 Task: Add Aura Cacia Calming Chill Pill Fizzy Bath to the cart.
Action: Mouse moved to (657, 247)
Screenshot: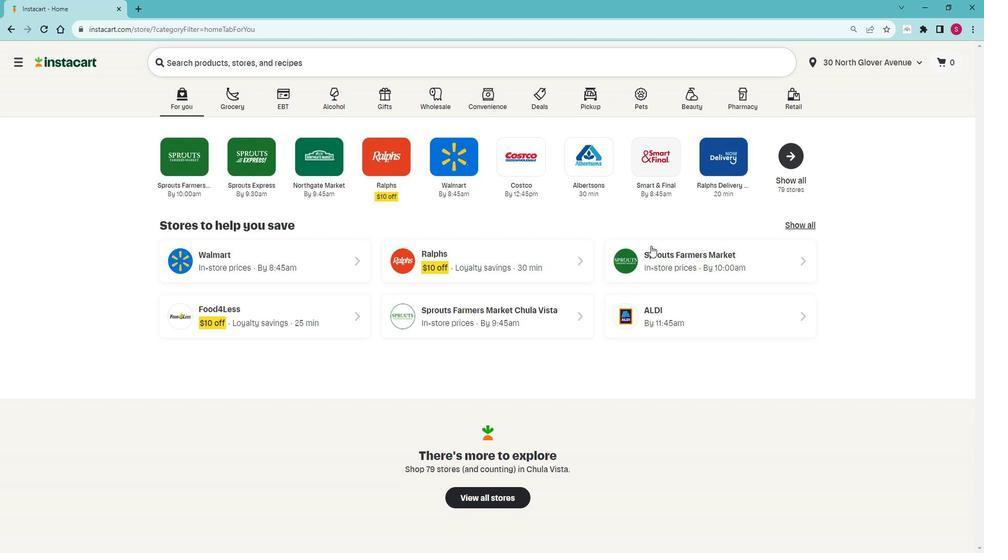 
Action: Mouse pressed left at (657, 247)
Screenshot: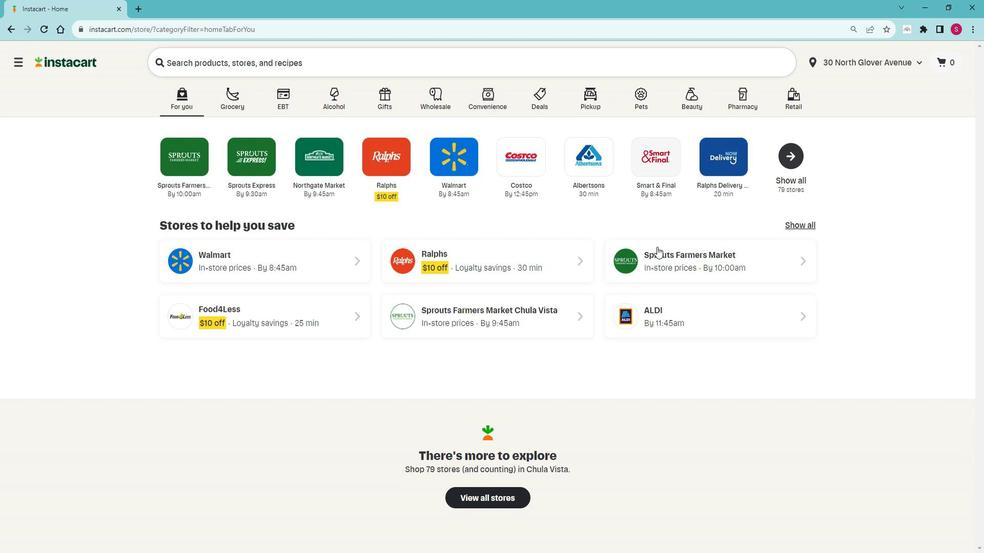 
Action: Mouse moved to (83, 313)
Screenshot: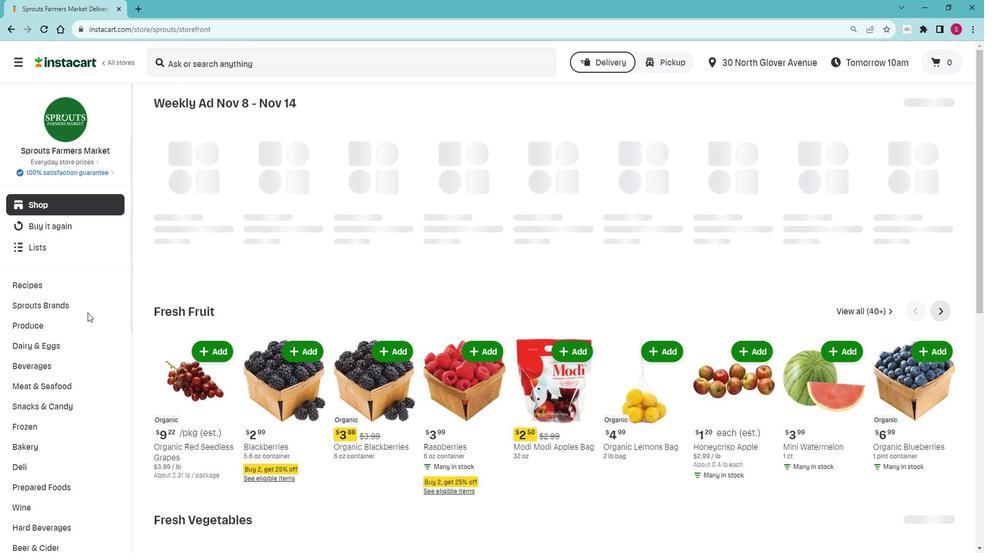 
Action: Mouse scrolled (83, 313) with delta (0, 0)
Screenshot: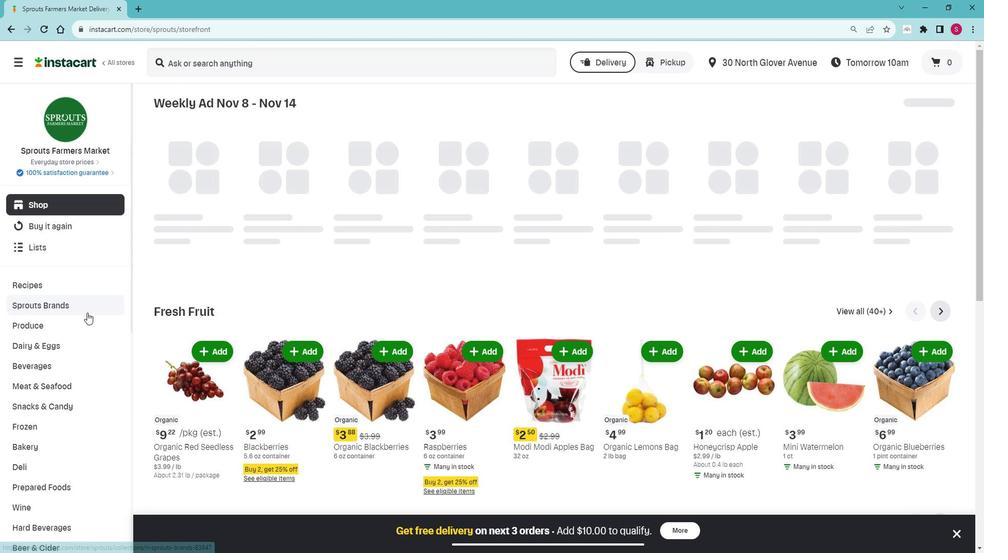 
Action: Mouse scrolled (83, 313) with delta (0, 0)
Screenshot: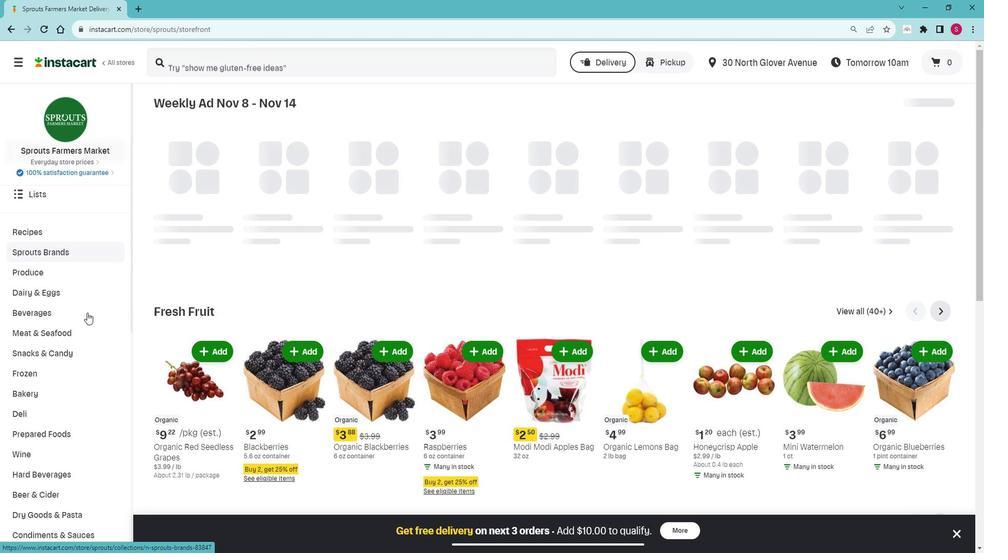 
Action: Mouse scrolled (83, 313) with delta (0, 0)
Screenshot: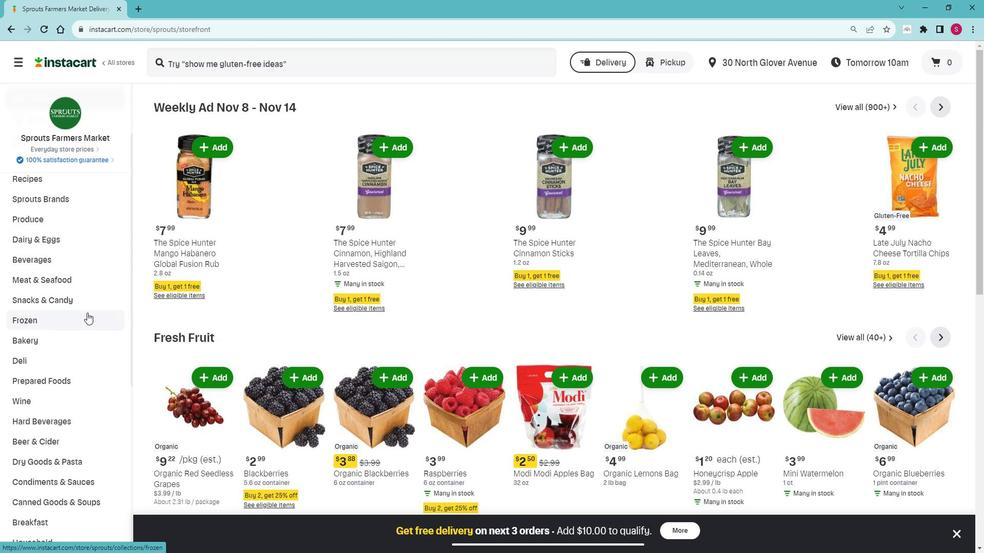 
Action: Mouse scrolled (83, 313) with delta (0, 0)
Screenshot: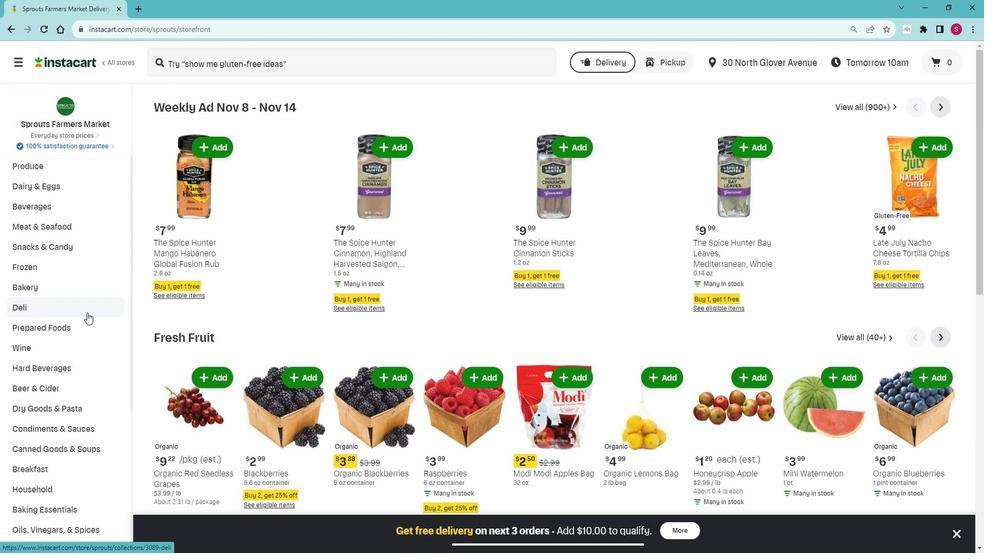 
Action: Mouse scrolled (83, 313) with delta (0, 0)
Screenshot: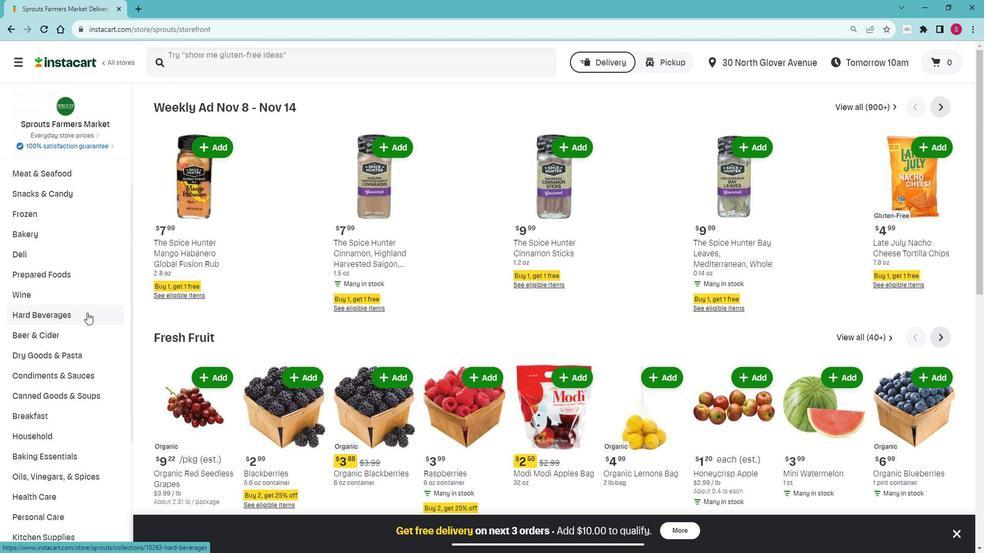 
Action: Mouse moved to (79, 462)
Screenshot: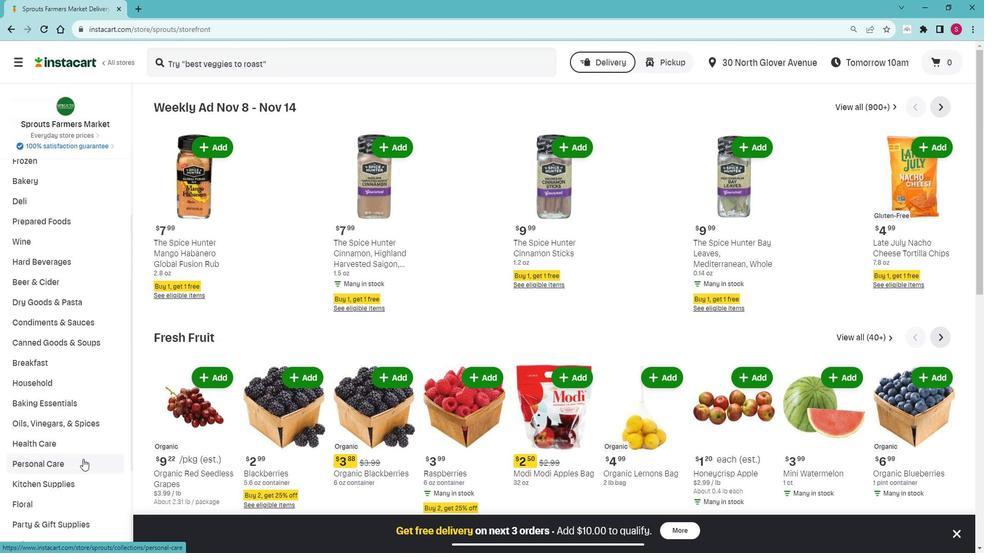 
Action: Mouse pressed left at (79, 462)
Screenshot: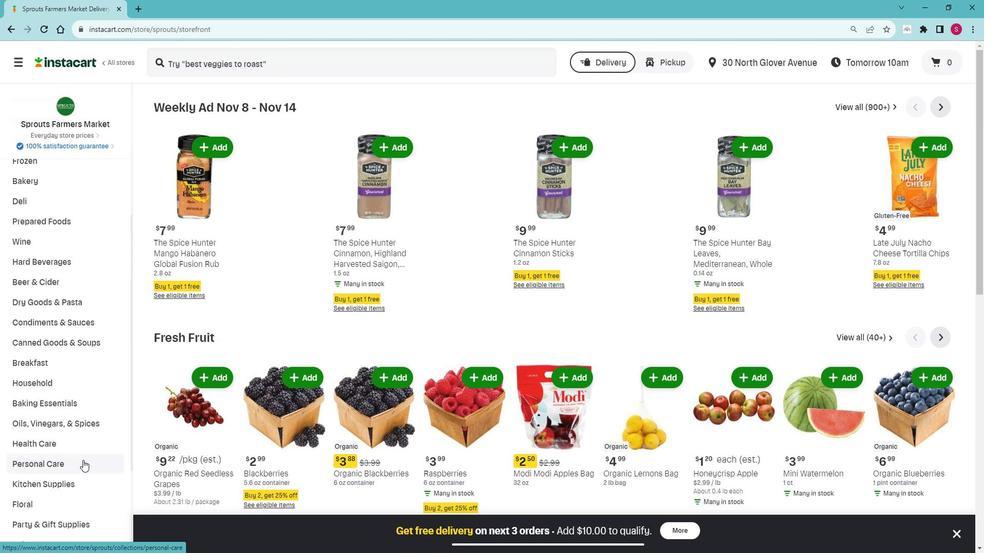 
Action: Mouse moved to (69, 479)
Screenshot: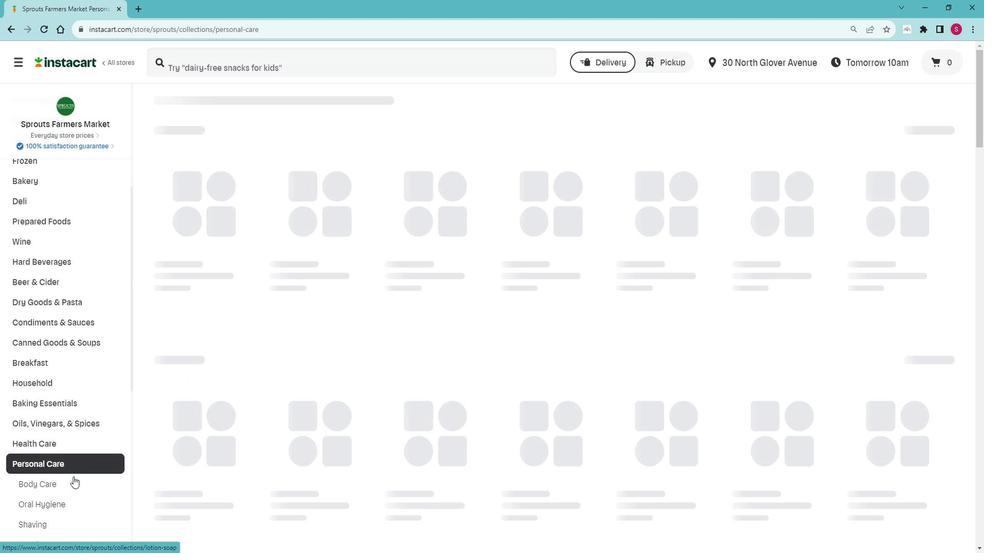
Action: Mouse pressed left at (69, 479)
Screenshot: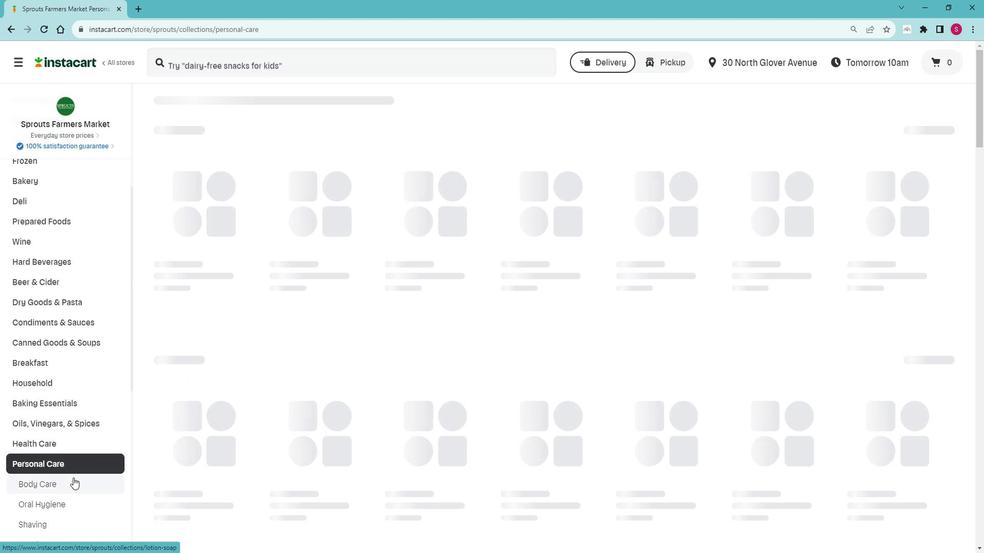 
Action: Mouse moved to (402, 151)
Screenshot: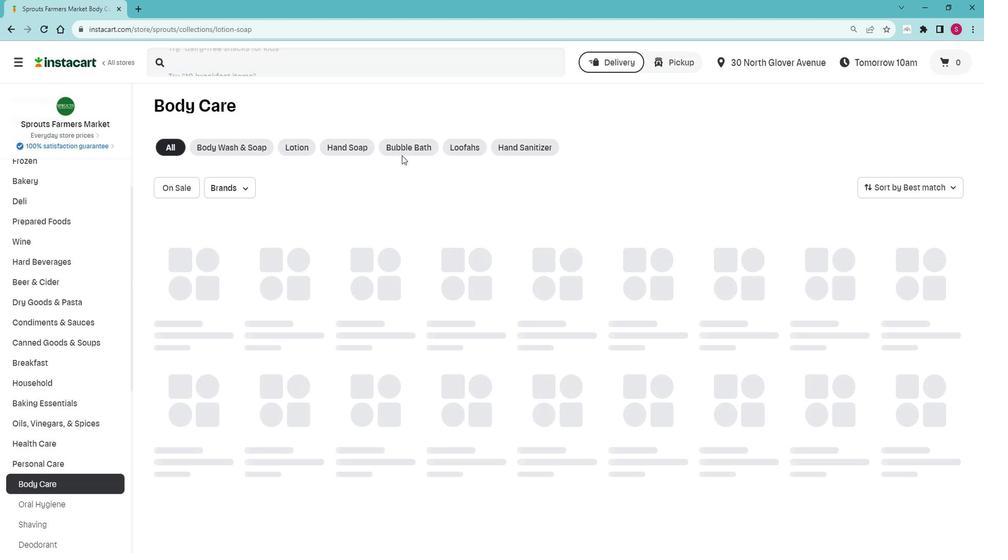 
Action: Mouse pressed left at (402, 151)
Screenshot: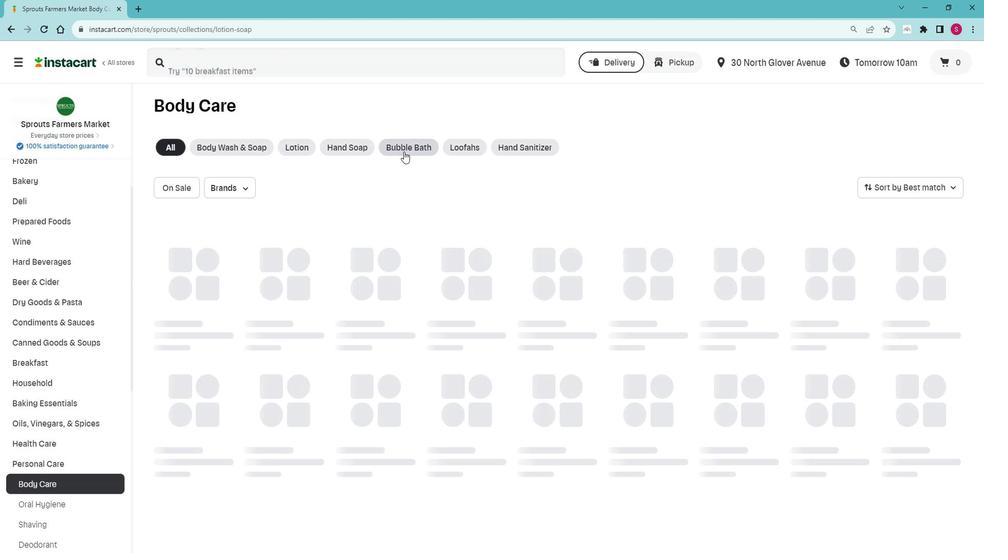
Action: Mouse moved to (337, 67)
Screenshot: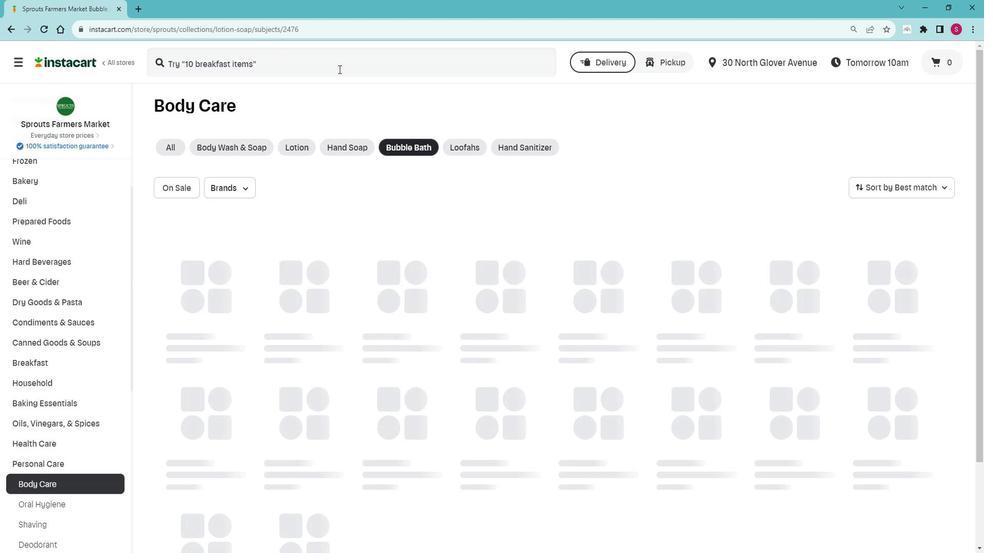 
Action: Mouse pressed left at (337, 67)
Screenshot: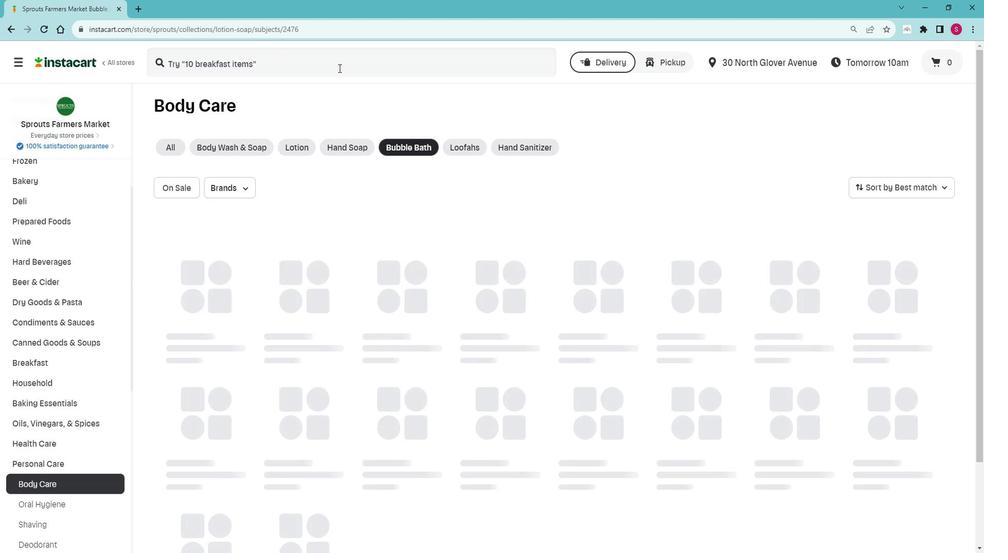 
Action: Key pressed <Key.shift>Aura<Key.space><Key.shift>CAcia<Key.space><Key.backspace><Key.backspace><Key.backspace><Key.backspace><Key.backspace>acia<Key.space><Key.shift>Calming<Key.space><Key.shift>Chill<Key.space><Key.shift>Pill<Key.space><Key.shift>Fizzy<Key.space><Key.shift>Bath<Key.space><Key.enter>
Screenshot: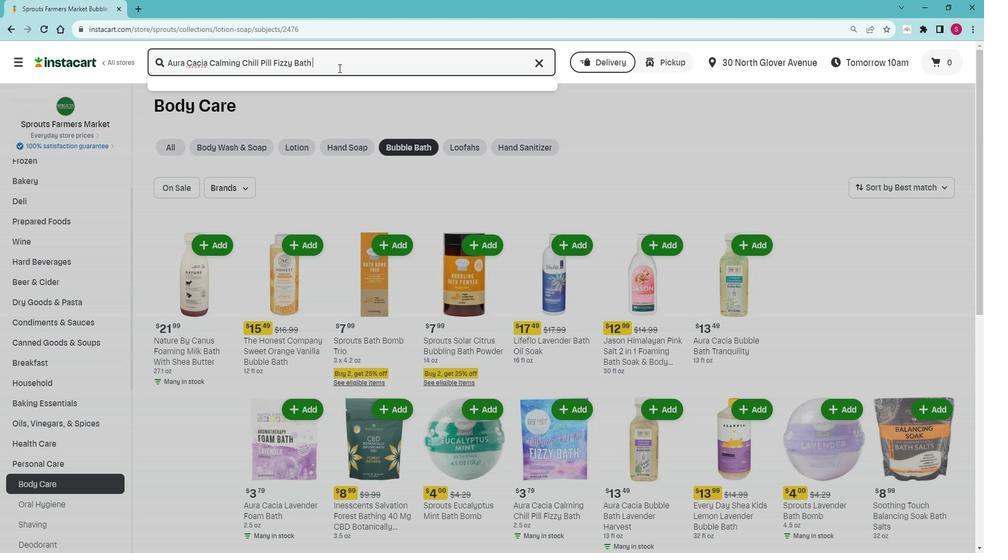 
Action: Mouse moved to (610, 144)
Screenshot: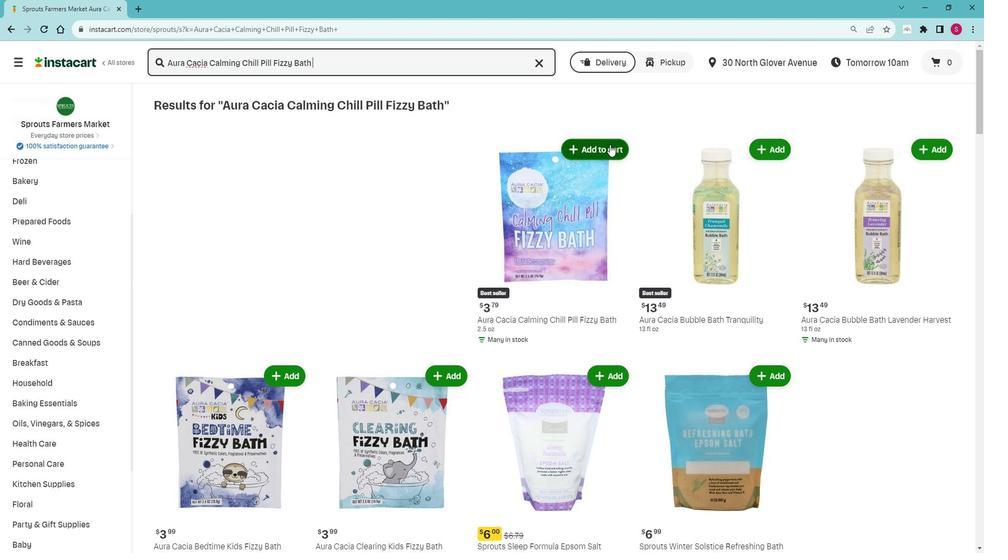
Action: Mouse pressed left at (610, 144)
Screenshot: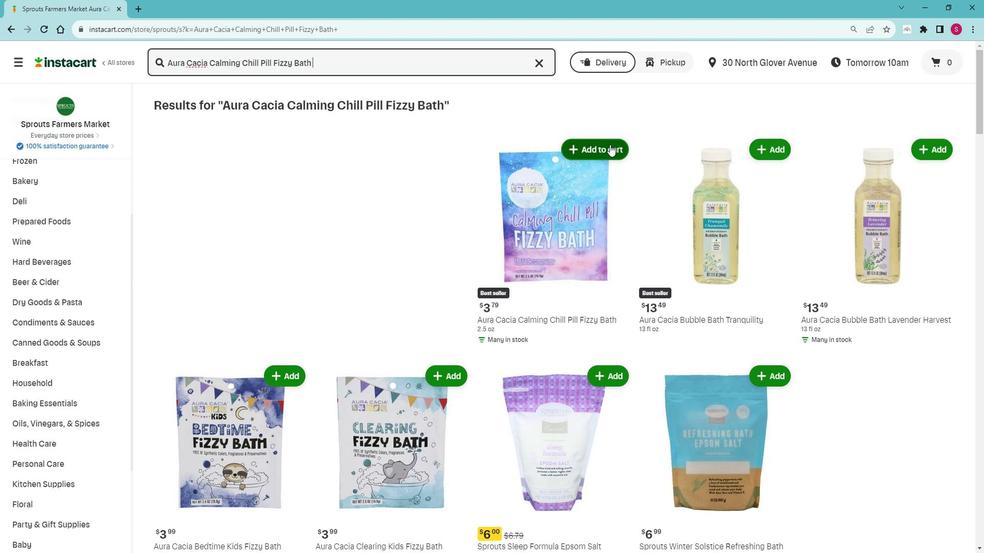 
Action: Mouse moved to (629, 112)
Screenshot: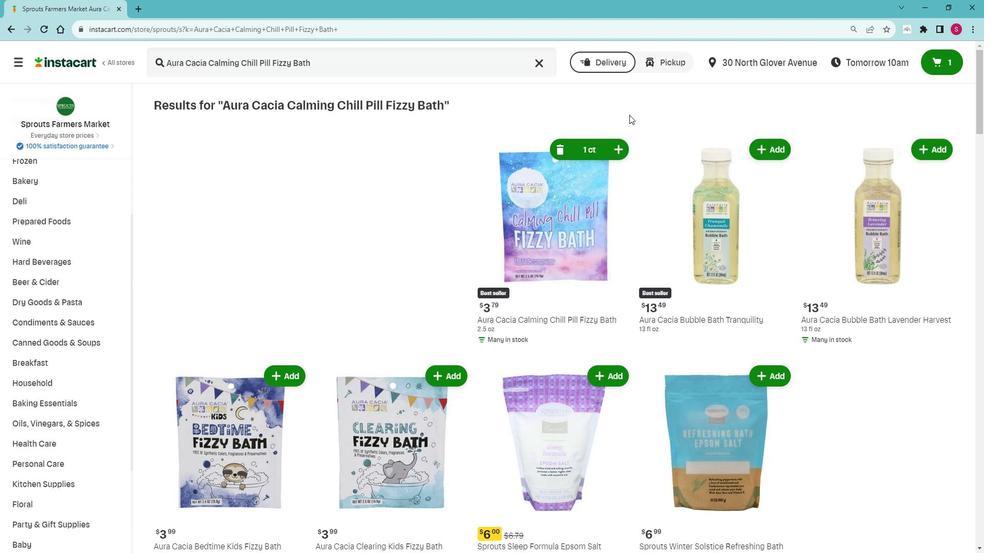 
